 Task: Add an event with the title Webinar: Advanced Social Media Marketing Tactics, date '2023/10/12', time 8:30 AM to 10:30 AMand add a description: During the discussion, both the employee and the supervisor (or relevant stakeholders) will have an opportunity to share their perspectives, observations, and concerns. The focus will be on understanding the underlying reasons for the performance issues, identifying any obstacles or challenges, and jointly developing a plan for improvement.Select event color  Tomato . Add location for the event as: Copenhagen, Denmark, logged in from the account softage.4@softage.netand send the event invitation to softage.10@softage.net and softage.1@softage.net. Set a reminder for the event Weekly on Sunday
Action: Mouse moved to (73, 83)
Screenshot: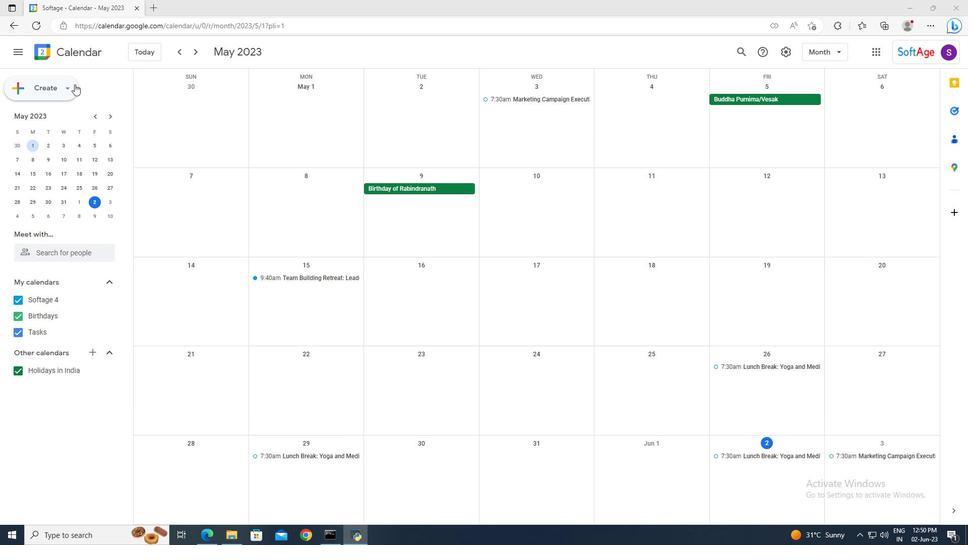 
Action: Mouse pressed left at (73, 83)
Screenshot: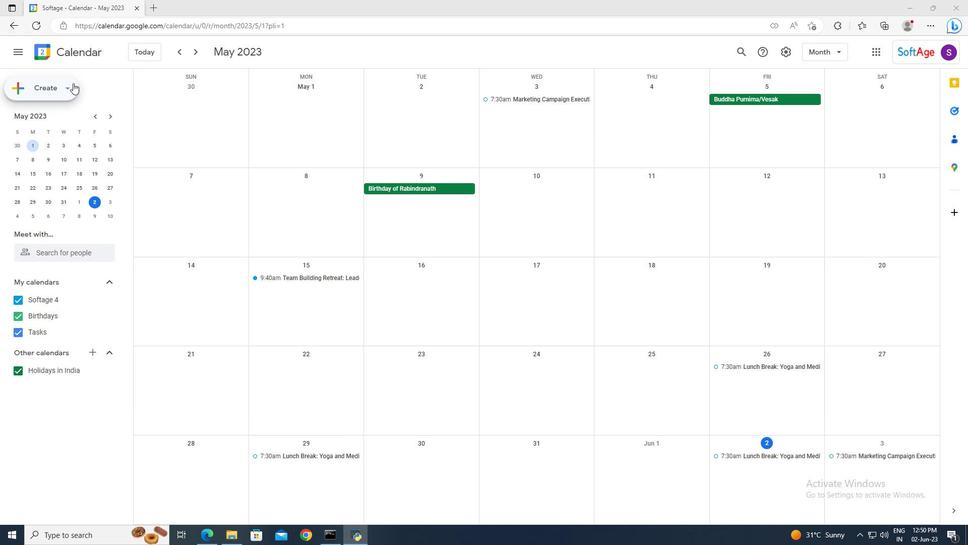 
Action: Mouse moved to (71, 114)
Screenshot: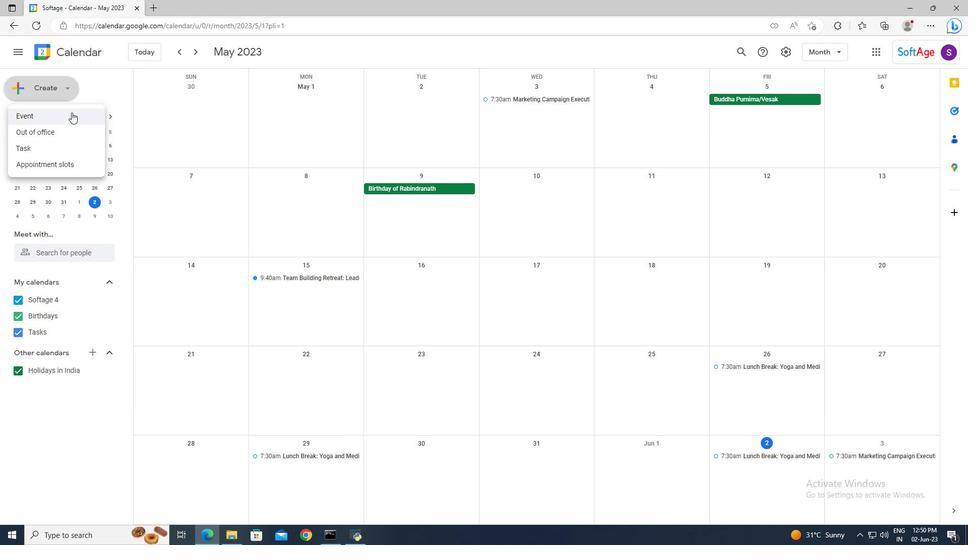 
Action: Mouse pressed left at (71, 114)
Screenshot: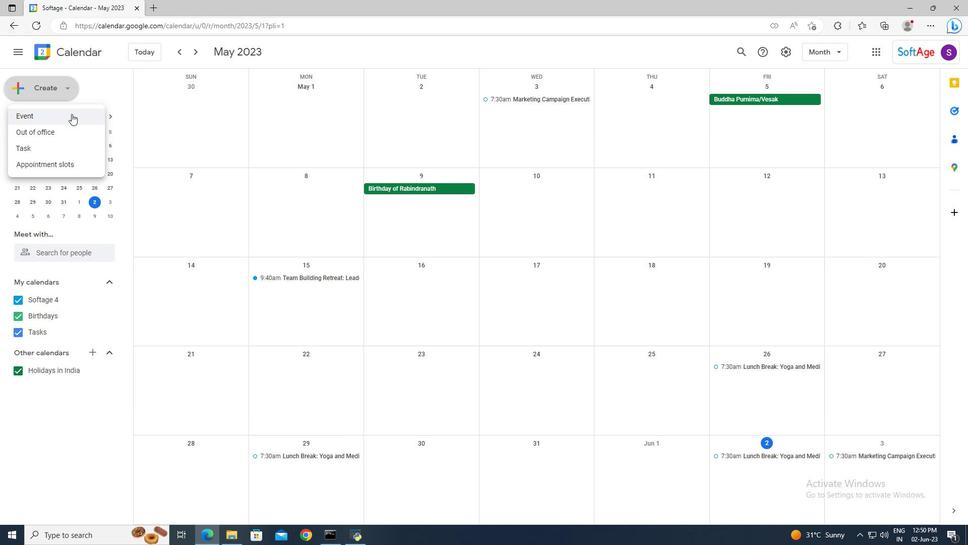 
Action: Mouse moved to (161, 339)
Screenshot: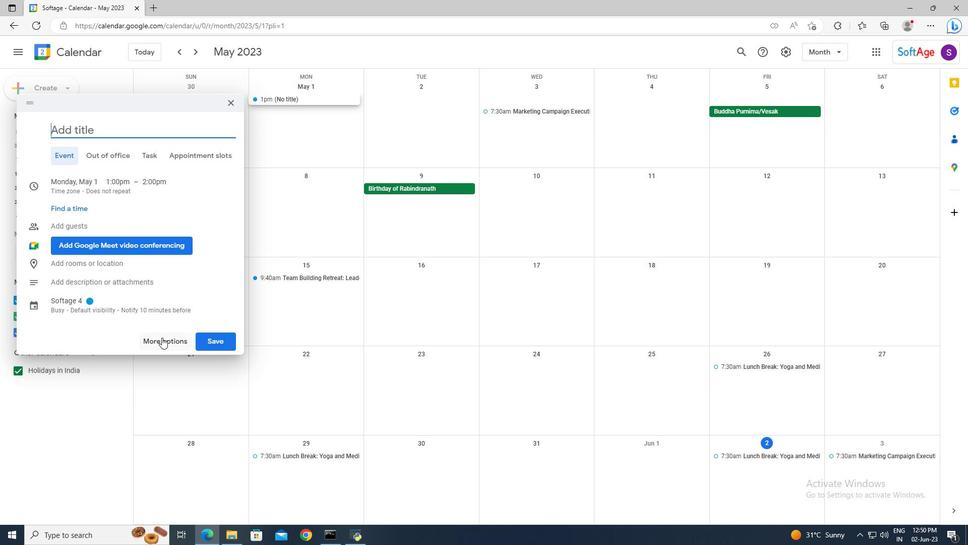 
Action: Mouse pressed left at (161, 339)
Screenshot: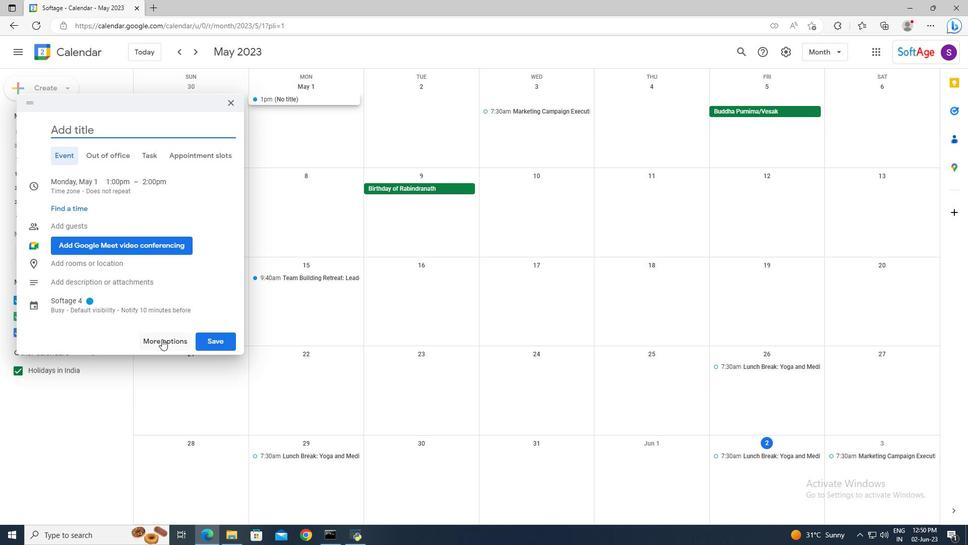 
Action: Mouse moved to (113, 61)
Screenshot: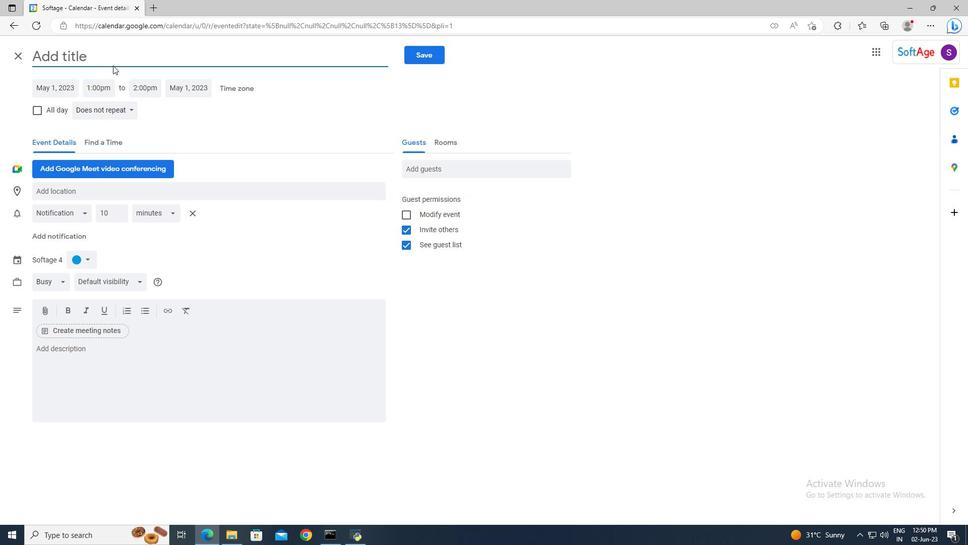 
Action: Mouse pressed left at (113, 61)
Screenshot: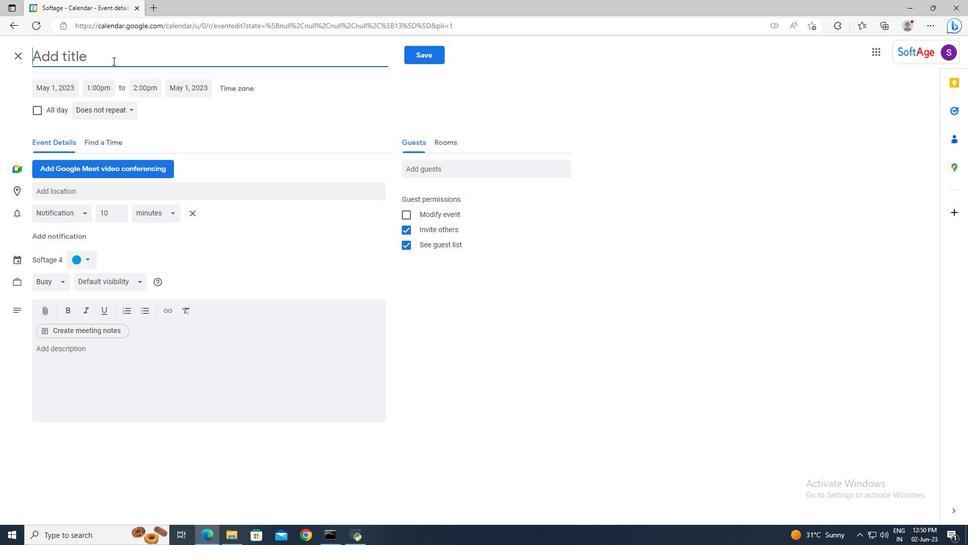 
Action: Mouse moved to (112, 60)
Screenshot: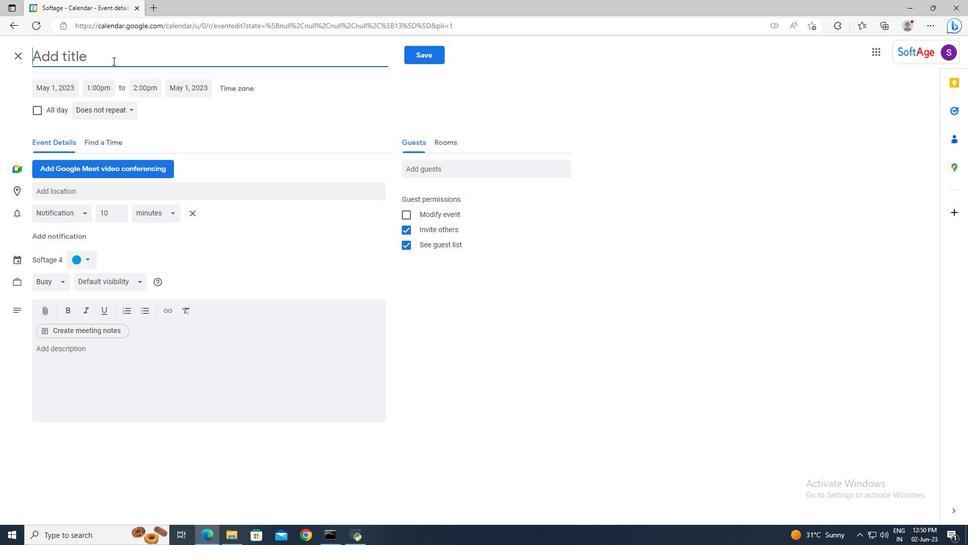 
Action: Key pressed <Key.shift>Webinar<Key.shift>:<Key.space><Key.shift>Advanced<Key.space><Key.shift_r>Social<Key.space><Key.shift>Media<Key.space><Key.shift>Marketing<Key.space><Key.shift>Tactics
Screenshot: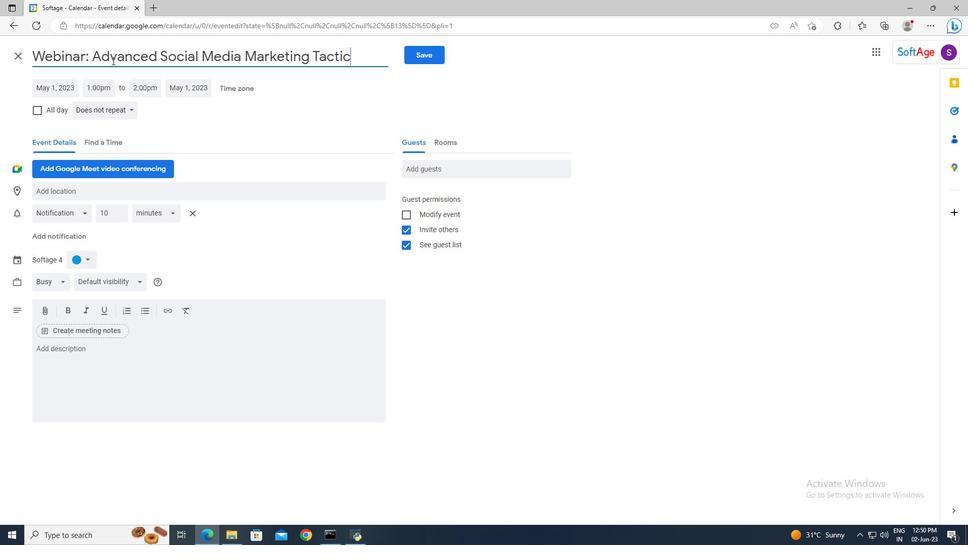 
Action: Mouse moved to (64, 86)
Screenshot: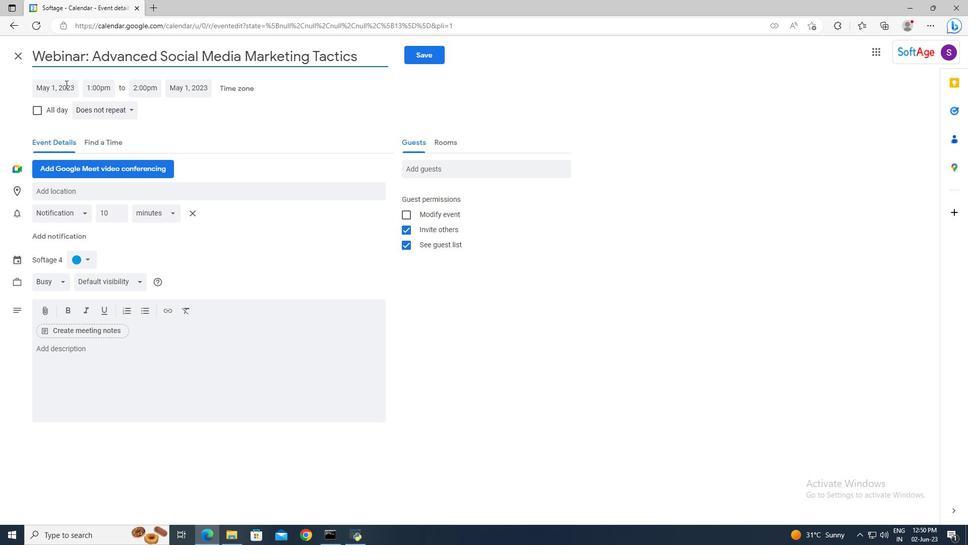 
Action: Mouse pressed left at (64, 86)
Screenshot: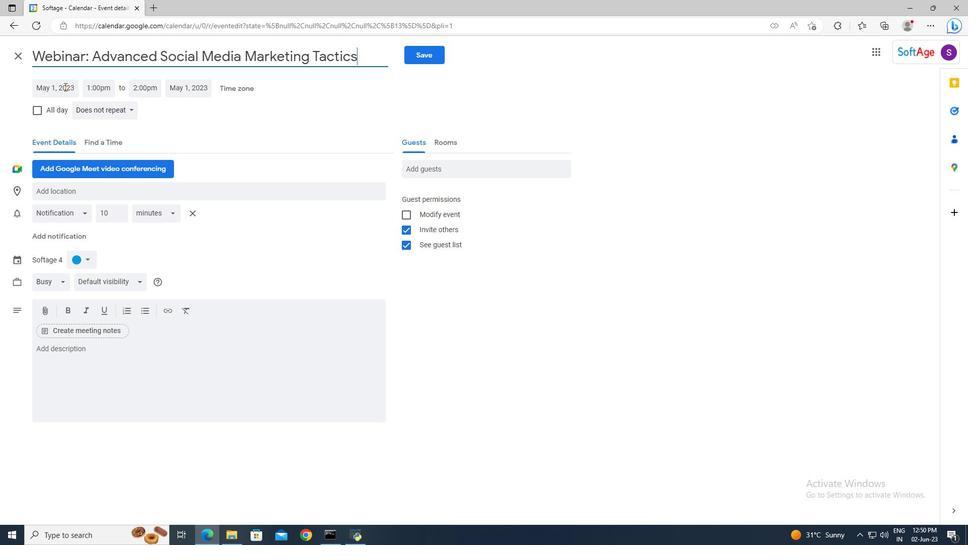 
Action: Mouse moved to (156, 107)
Screenshot: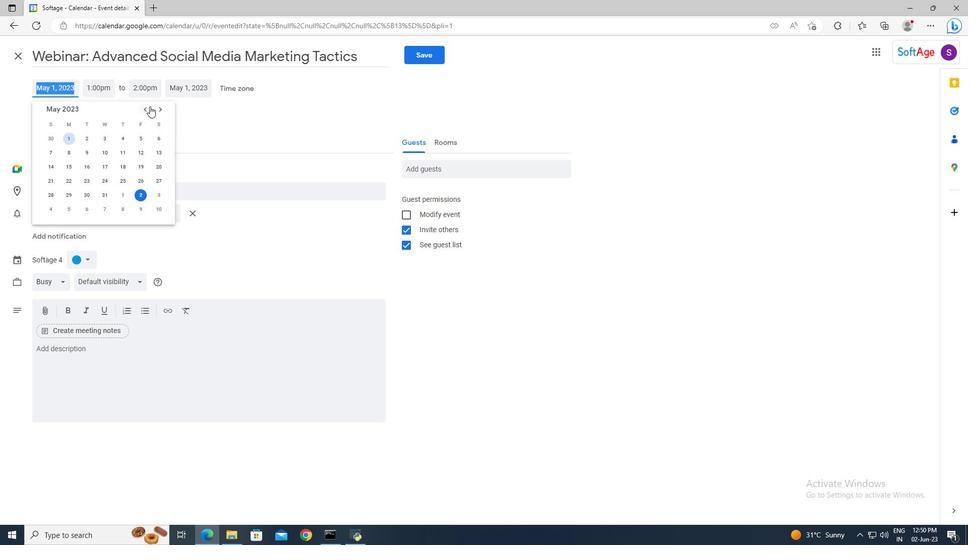 
Action: Mouse pressed left at (156, 107)
Screenshot: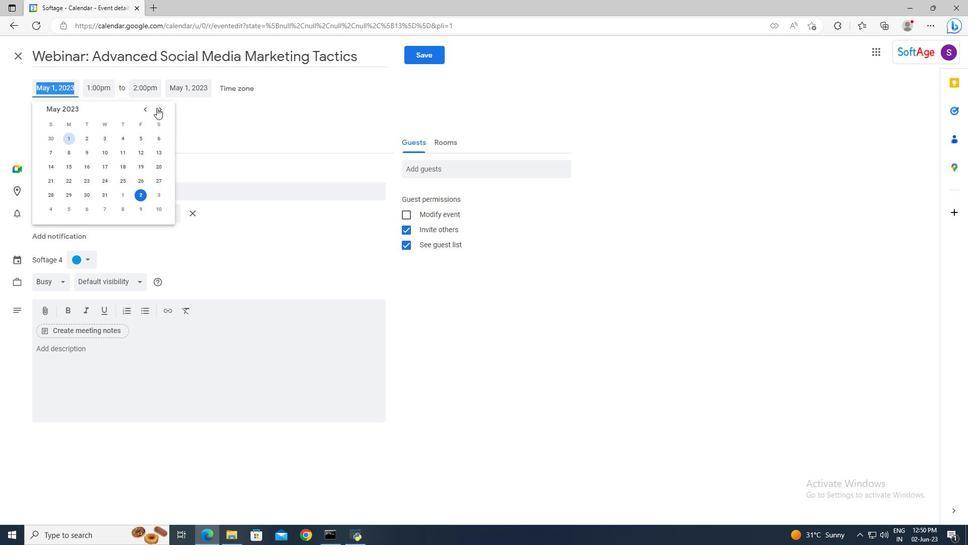 
Action: Mouse pressed left at (156, 107)
Screenshot: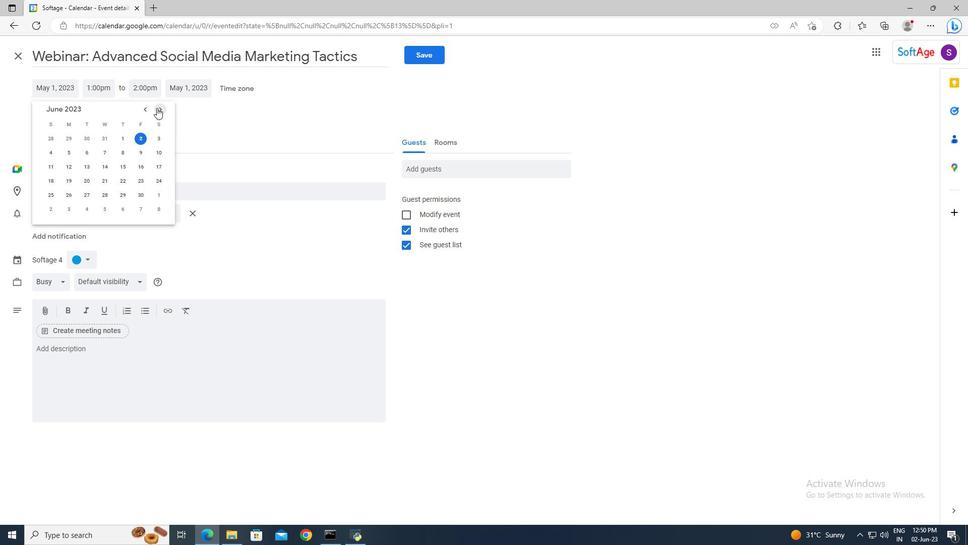 
Action: Mouse pressed left at (156, 107)
Screenshot: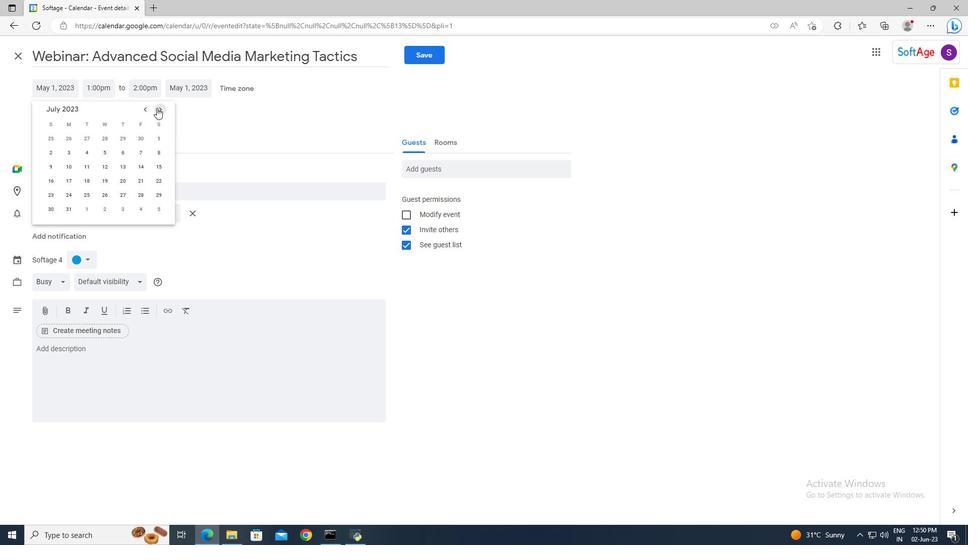 
Action: Mouse pressed left at (156, 107)
Screenshot: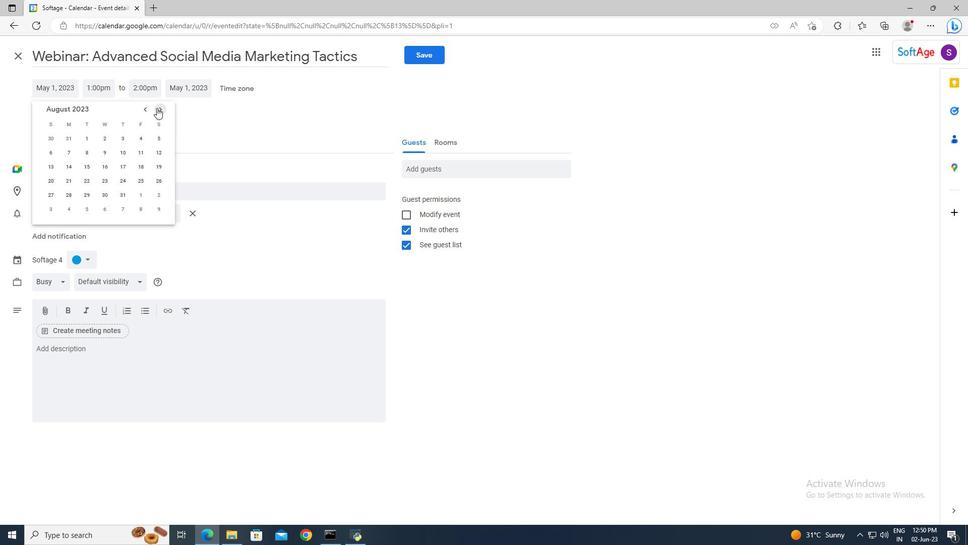
Action: Mouse pressed left at (156, 107)
Screenshot: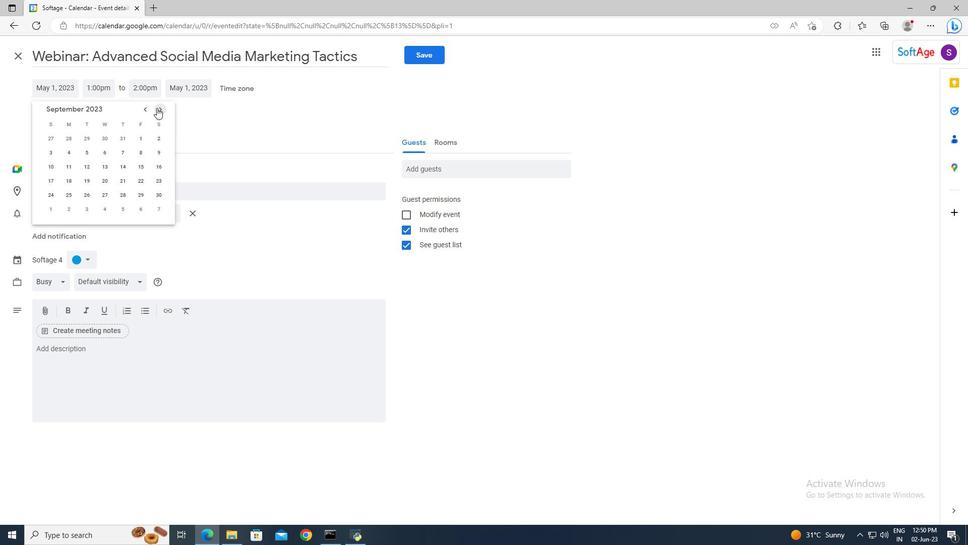 
Action: Mouse moved to (124, 147)
Screenshot: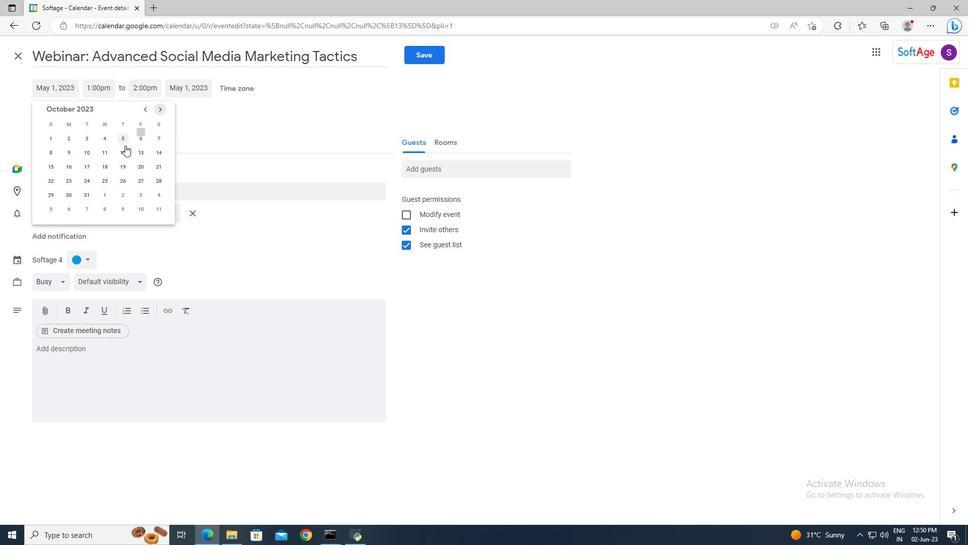 
Action: Mouse pressed left at (124, 147)
Screenshot: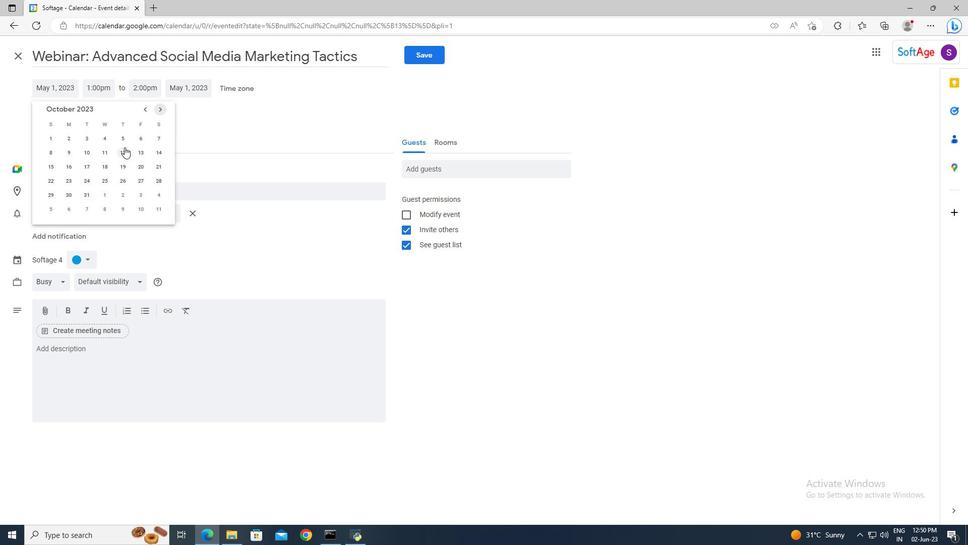 
Action: Mouse moved to (103, 93)
Screenshot: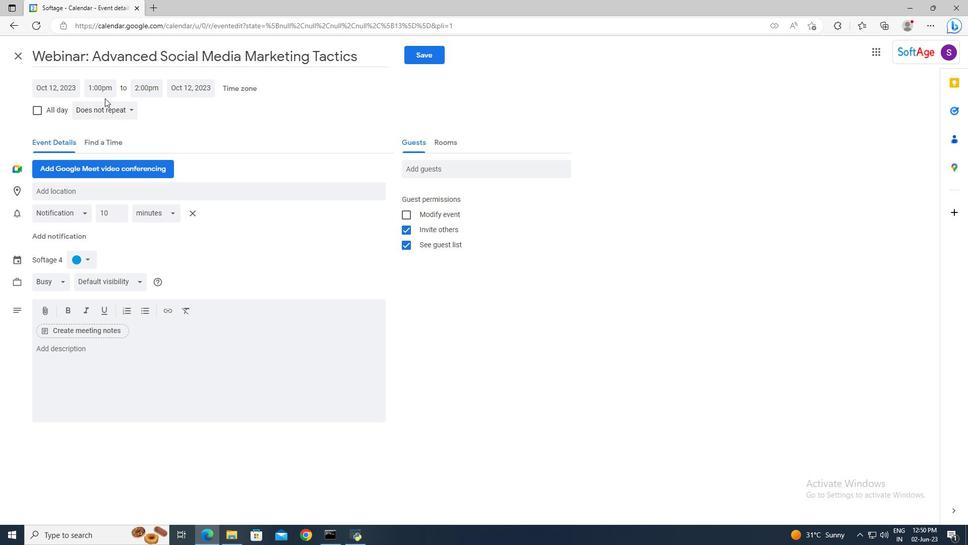 
Action: Mouse pressed left at (103, 93)
Screenshot: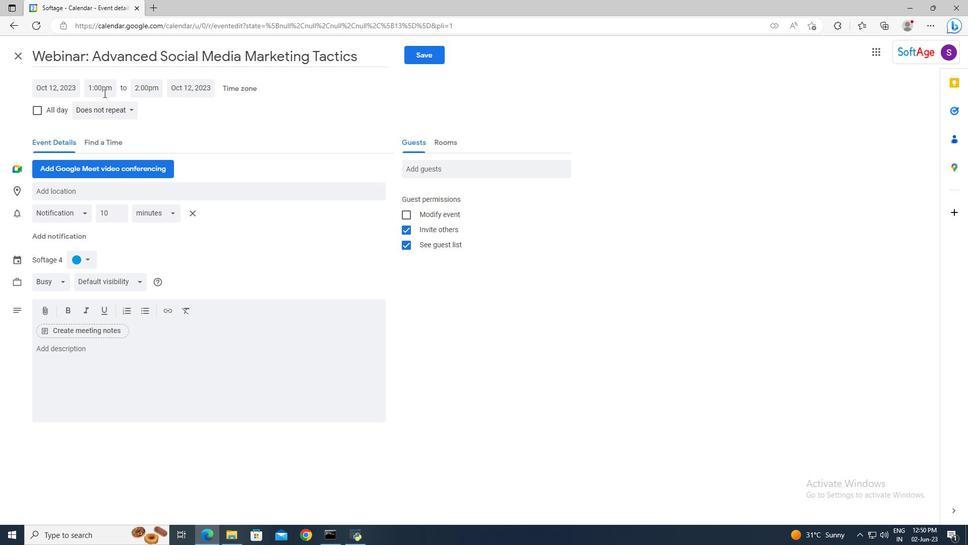 
Action: Key pressed 8<Key.shift>:30<Key.space><Key.shift>AM<Key.enter>
Screenshot: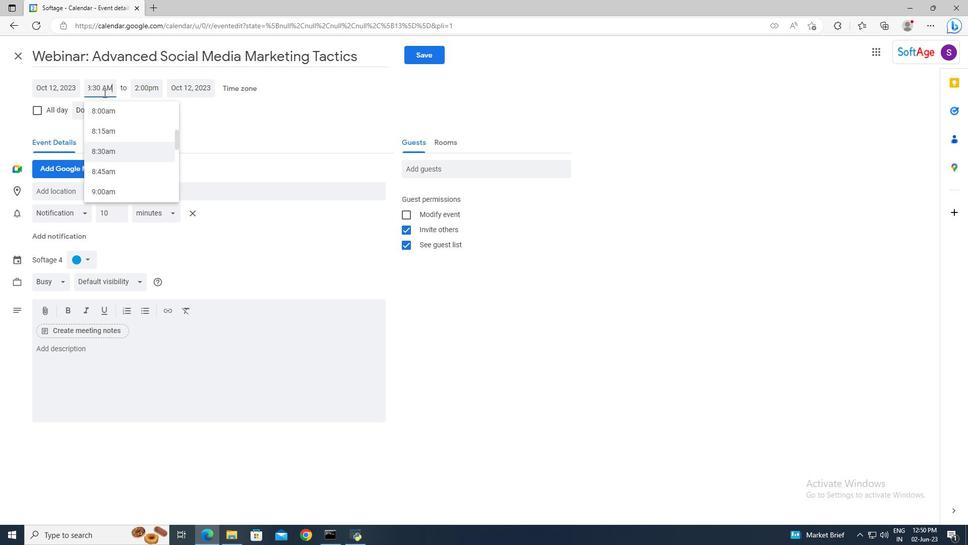 
Action: Mouse moved to (144, 90)
Screenshot: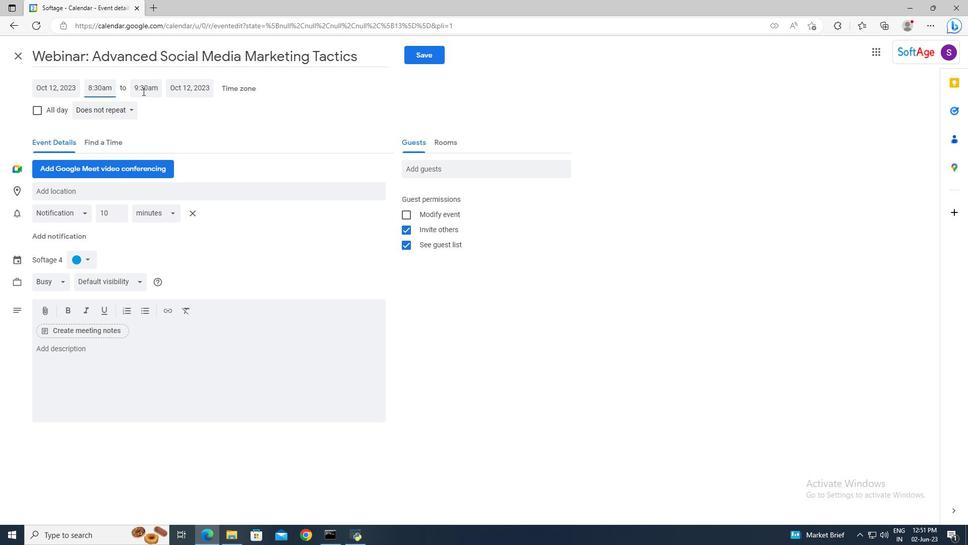 
Action: Mouse pressed left at (144, 90)
Screenshot: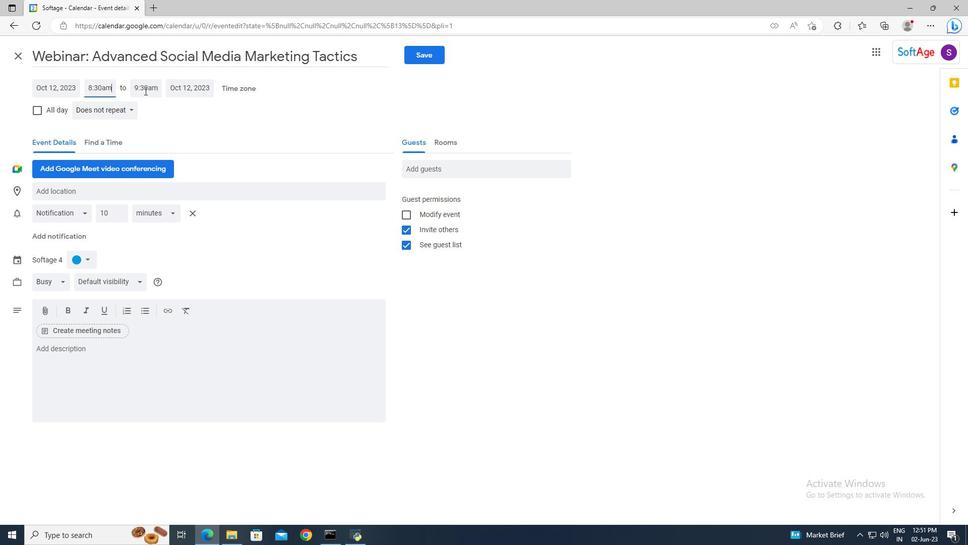 
Action: Key pressed 10<Key.shift>:30<Key.space><Key.shift>AM<Key.enter>
Screenshot: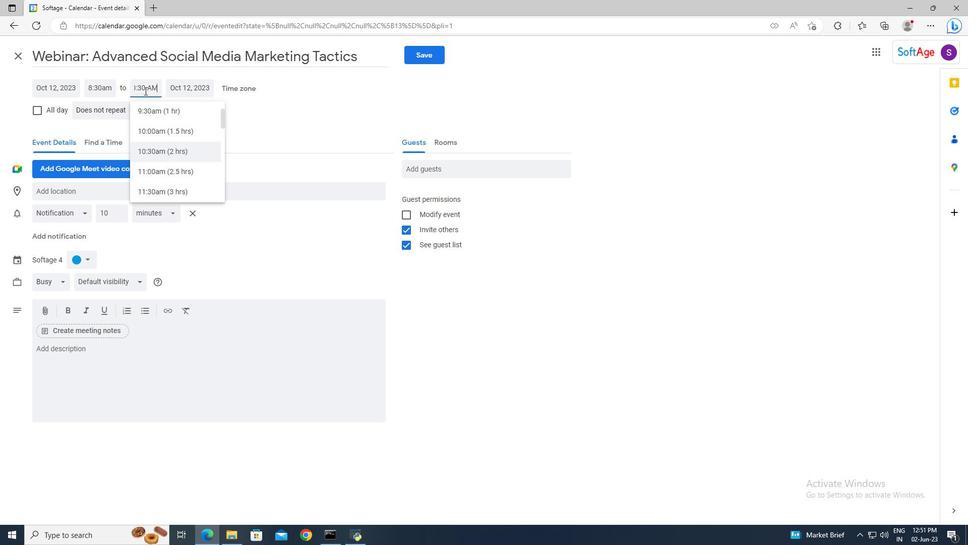 
Action: Mouse moved to (111, 349)
Screenshot: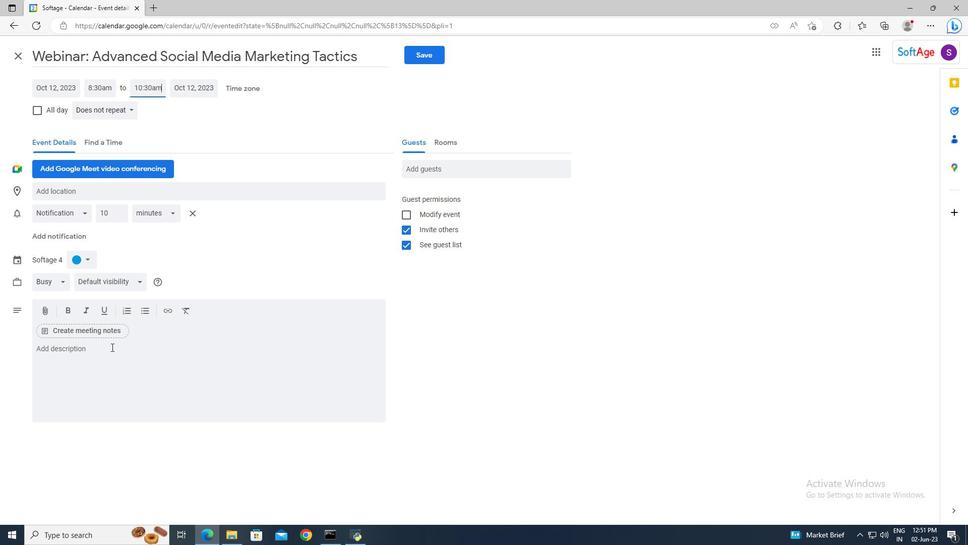 
Action: Mouse pressed left at (111, 349)
Screenshot: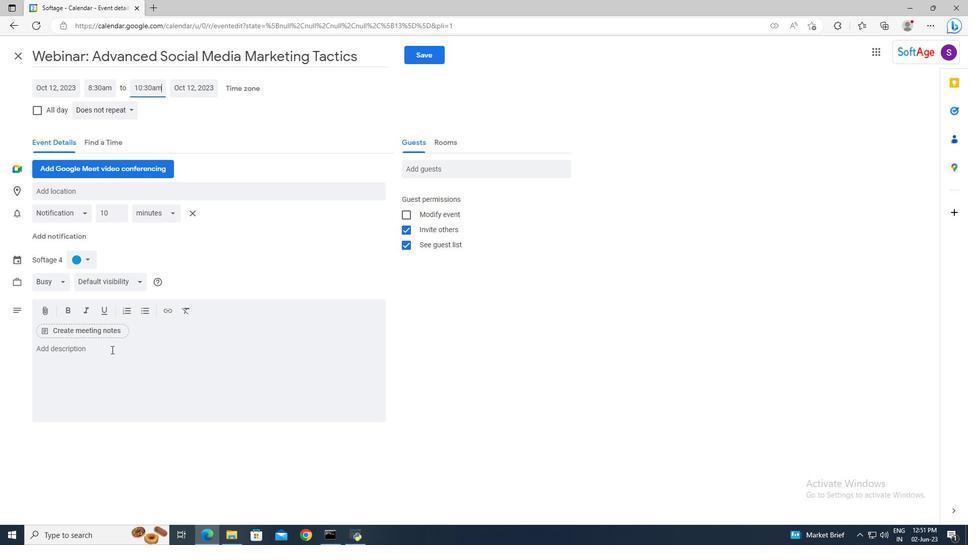 
Action: Key pressed <Key.shift>During<Key.space>the<Key.space>discussion,<Key.space>both<Key.space>the<Key.space>employee<Key.space>and<Key.space>the<Key.space>supervisor<Key.space><Key.shift>(or<Key.space>relevant<Key.space>stakeholders<Key.shift>)<Key.space>will<Key.space>have<Key.space>an<Key.space>opportunity<Key.space>to<Key.space>share<Key.space>their<Key.space>perspectives,<Key.space>obj<Key.backspace>servations,<Key.space>and<Key.space>concerns.<Key.space><Key.shift>The<Key.space>focus<Key.space>will<Key.space>be<Key.space>on<Key.space>understanding<Key.space>the<Key.space>underlying<Key.space>reasons<Key.space>for<Key.space>the<Key.space>performance<Key.space>issues,<Key.space>identifying<Key.space>any<Key.space>obstacles<Key.space>or<Key.space>challenges,<Key.space>and<Key.space>jointly<Key.space>developing<Key.space>a<Key.space>plan<Key.space>for<Key.space>improvement.
Screenshot: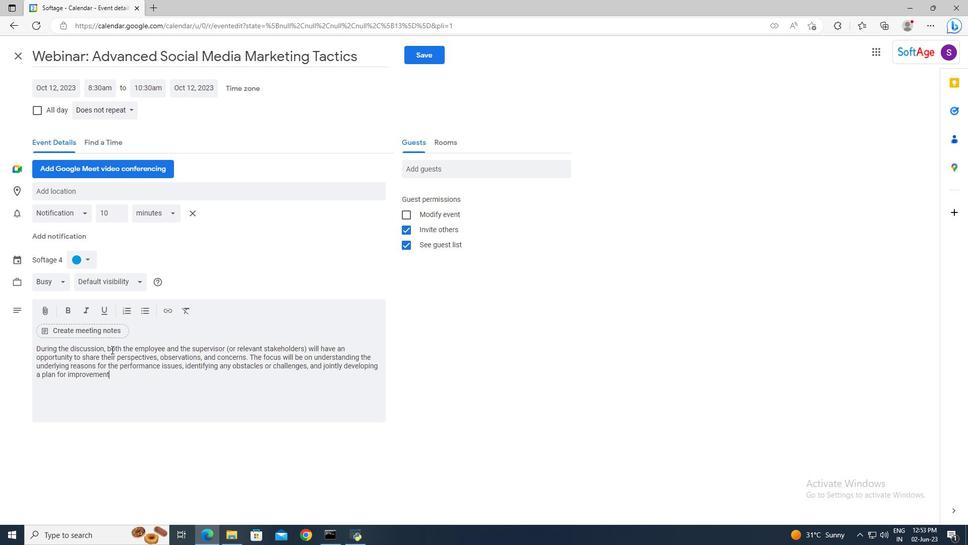 
Action: Mouse moved to (88, 261)
Screenshot: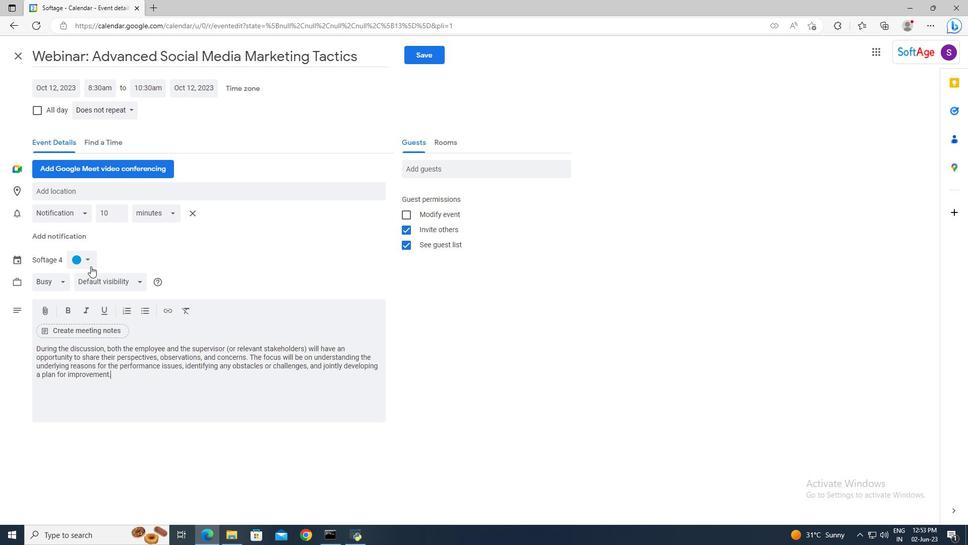 
Action: Mouse pressed left at (88, 261)
Screenshot: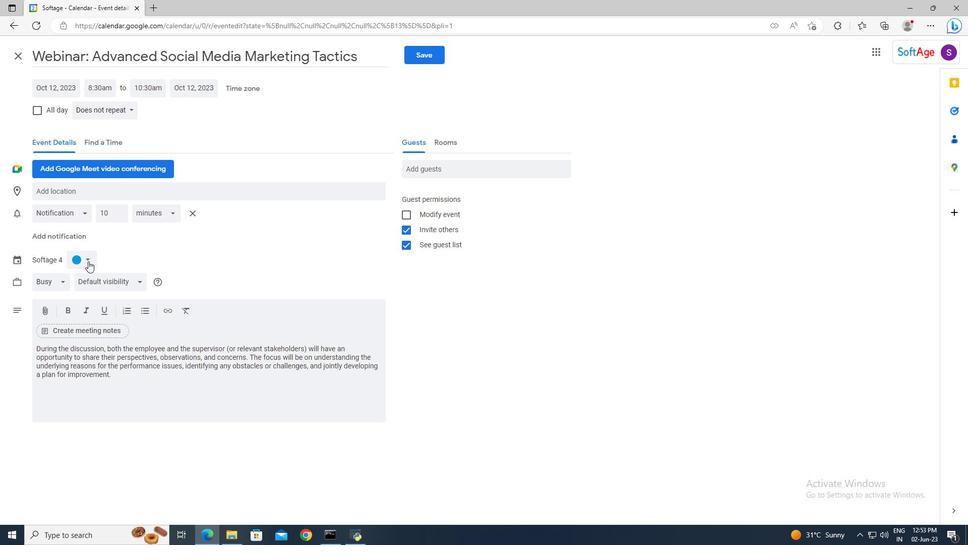 
Action: Mouse moved to (75, 258)
Screenshot: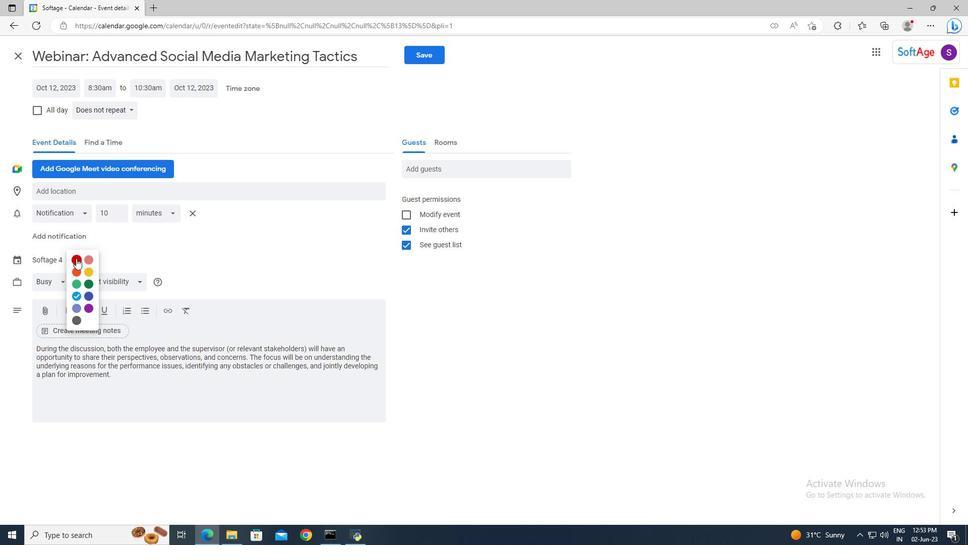 
Action: Mouse pressed left at (75, 258)
Screenshot: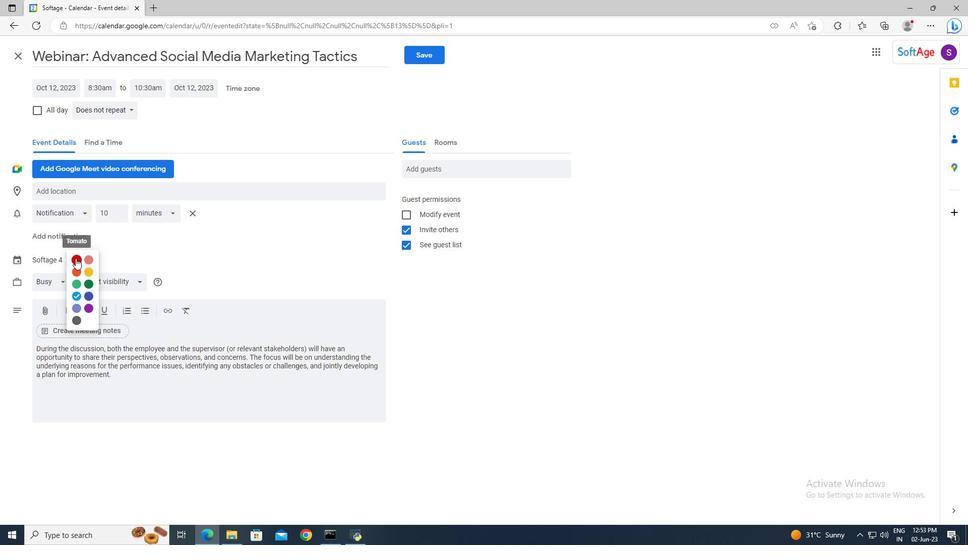 
Action: Mouse moved to (69, 191)
Screenshot: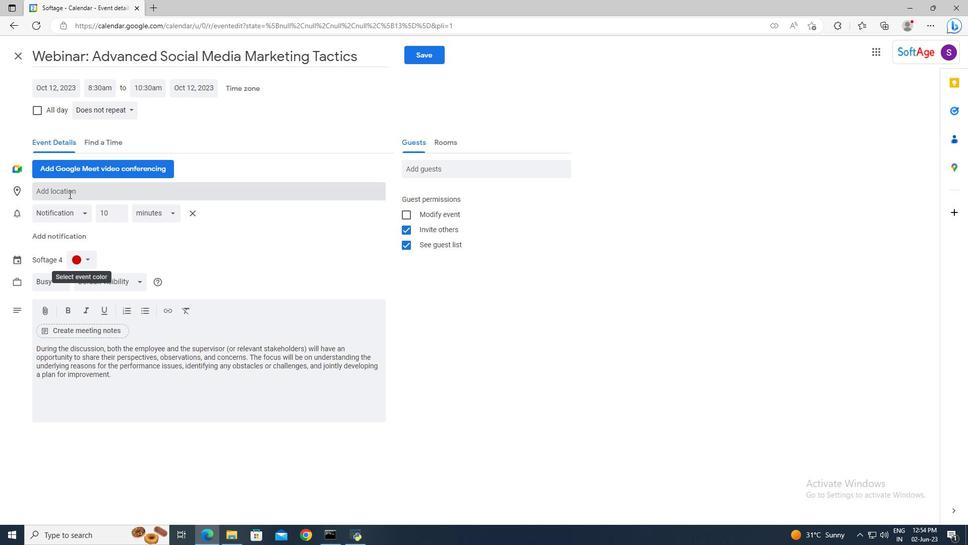 
Action: Mouse pressed left at (69, 191)
Screenshot: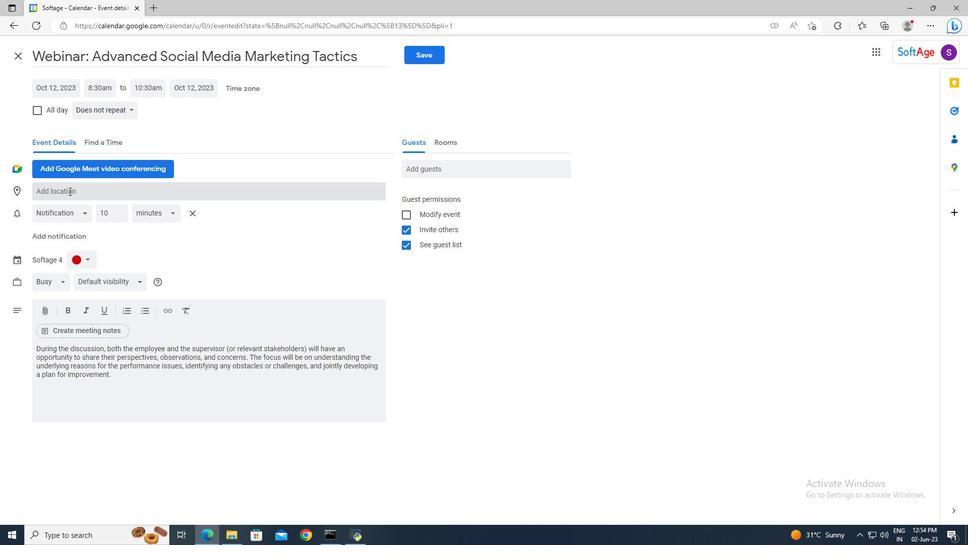 
Action: Key pressed <Key.shift>Copenhagen,<Key.space><Key.shift>Denmark
Screenshot: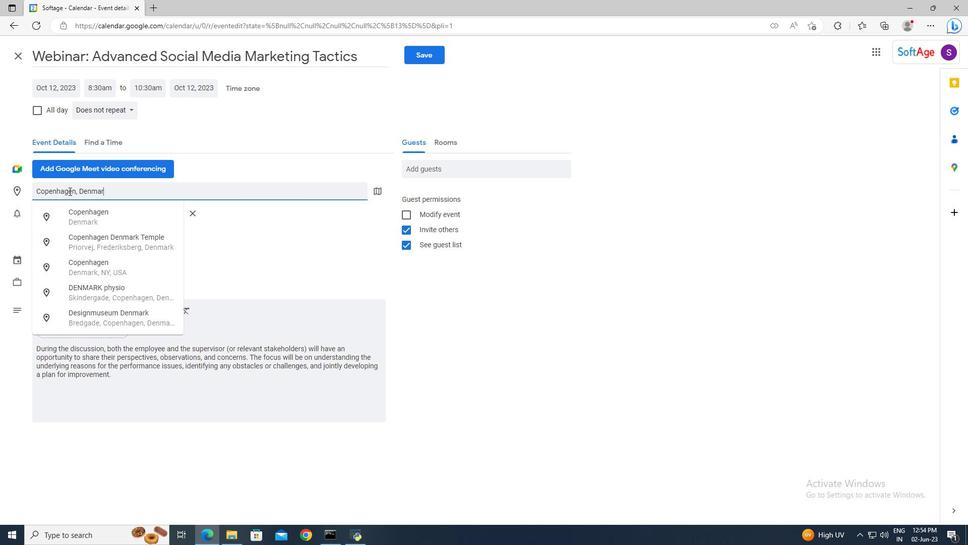 
Action: Mouse moved to (74, 213)
Screenshot: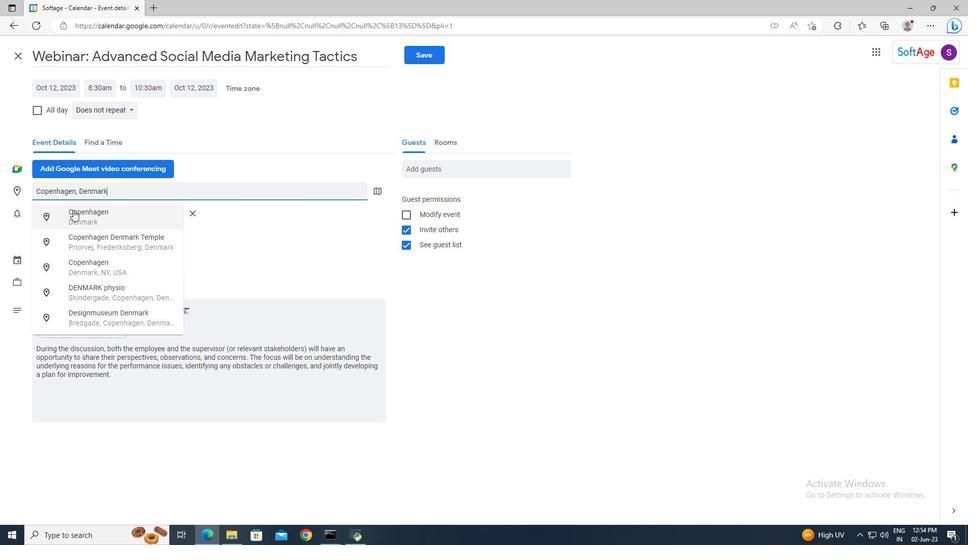 
Action: Mouse pressed left at (74, 213)
Screenshot: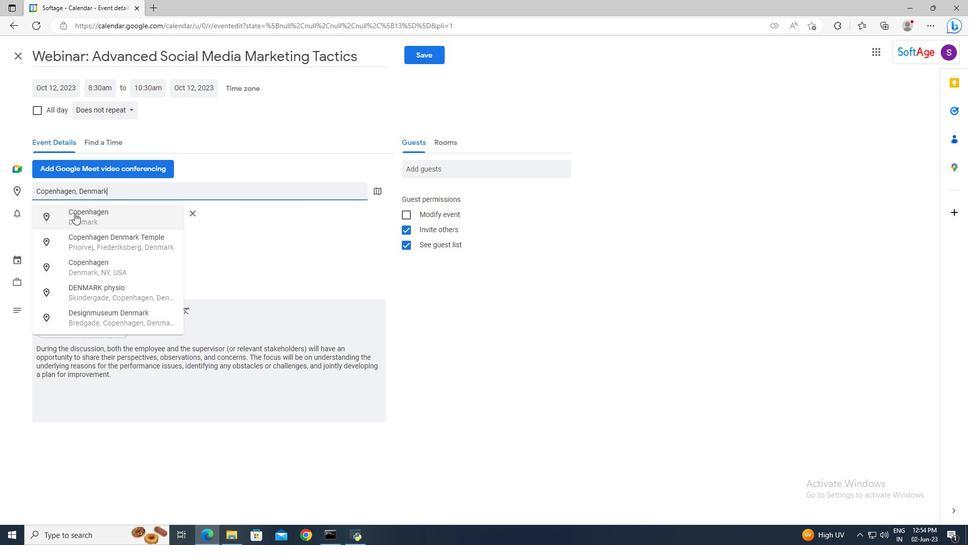 
Action: Mouse moved to (427, 171)
Screenshot: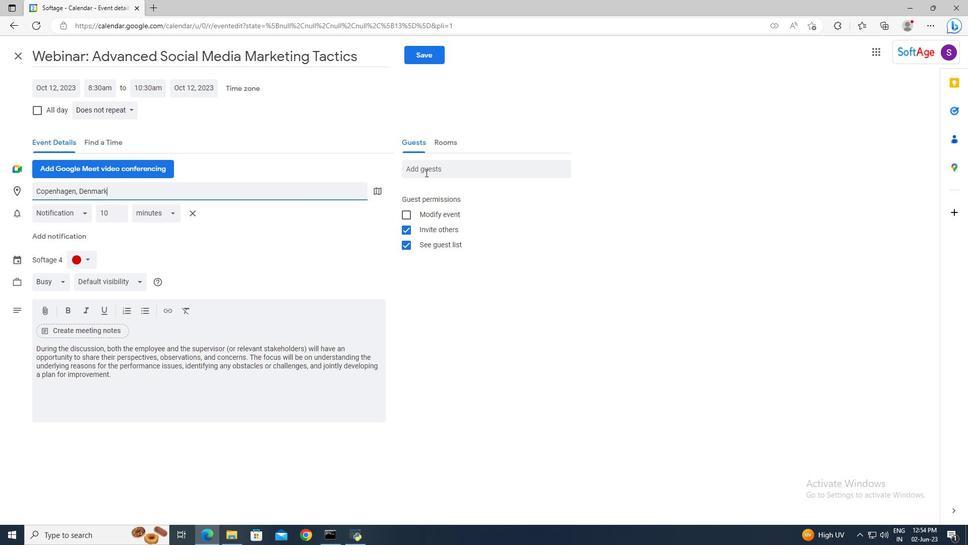 
Action: Mouse pressed left at (427, 171)
Screenshot: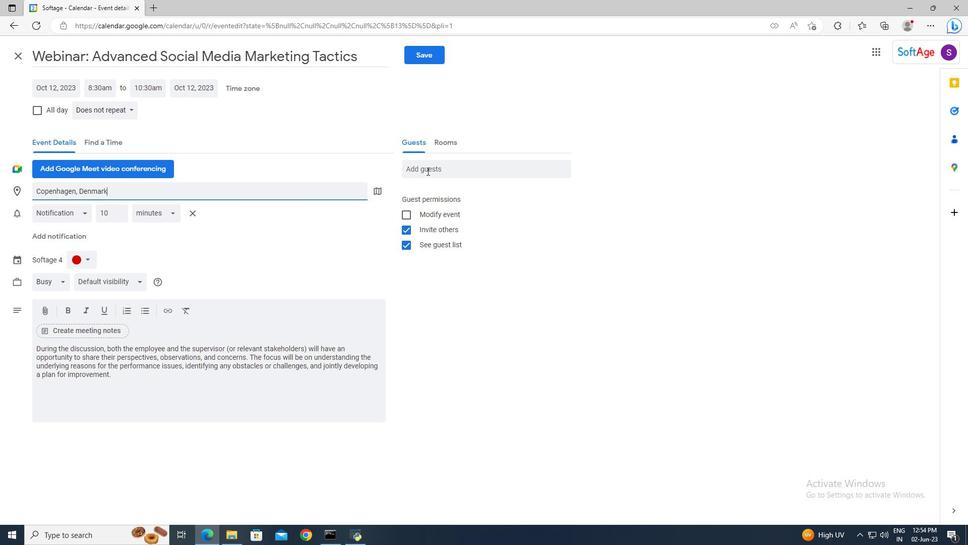 
Action: Key pressed softage.10<Key.shift>@softage.net<Key.enter>
Screenshot: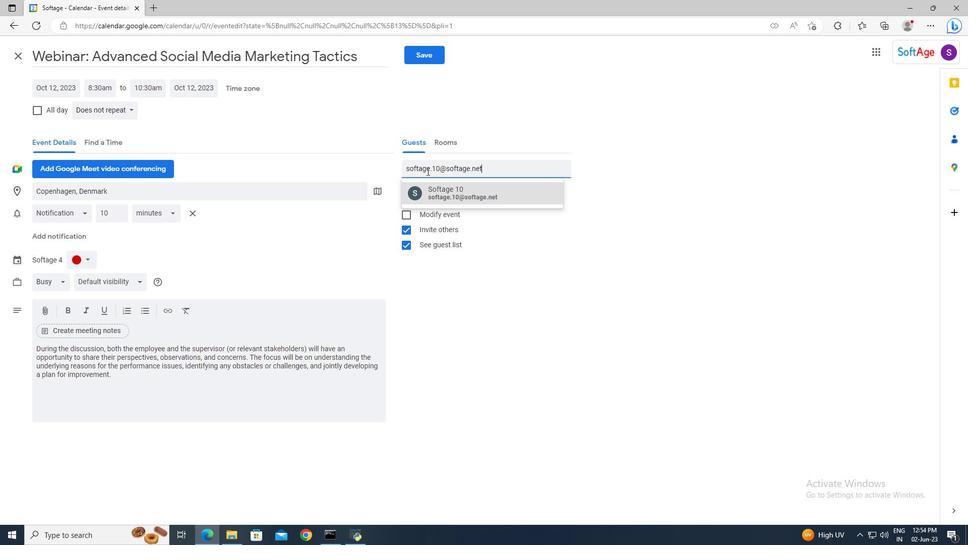 
Action: Mouse pressed left at (427, 171)
Screenshot: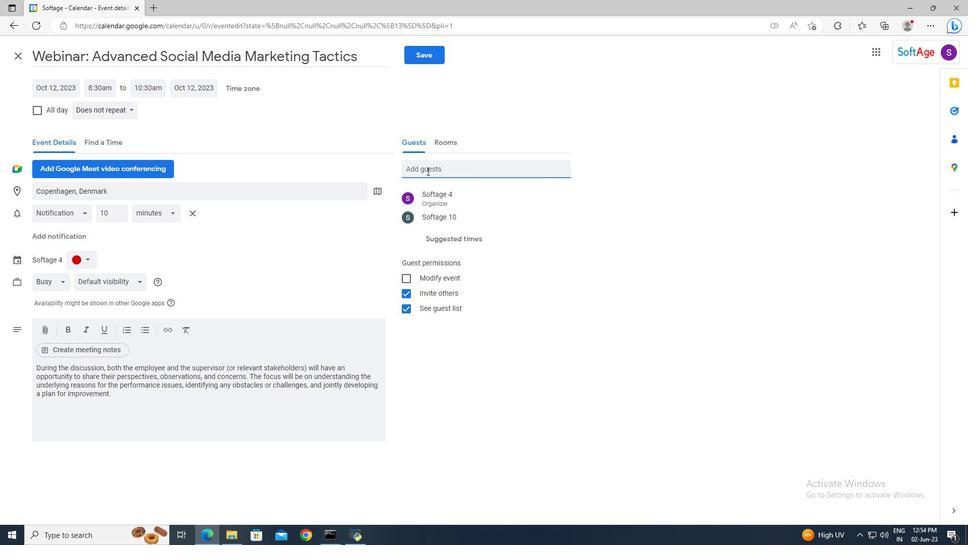
Action: Key pressed spf<Key.backspace><Key.backspace>oftage.1<Key.shift>@softage.net<Key.enter>
Screenshot: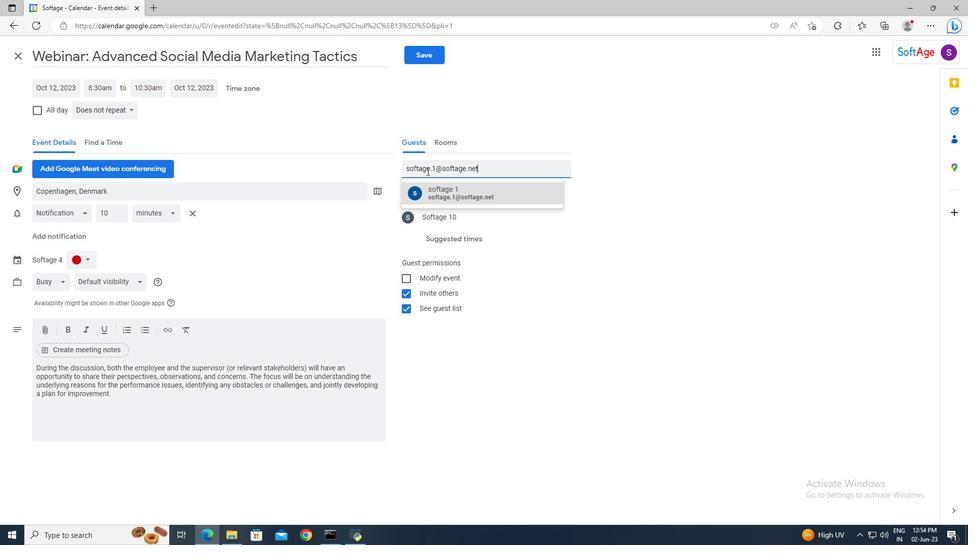 
Action: Mouse moved to (126, 111)
Screenshot: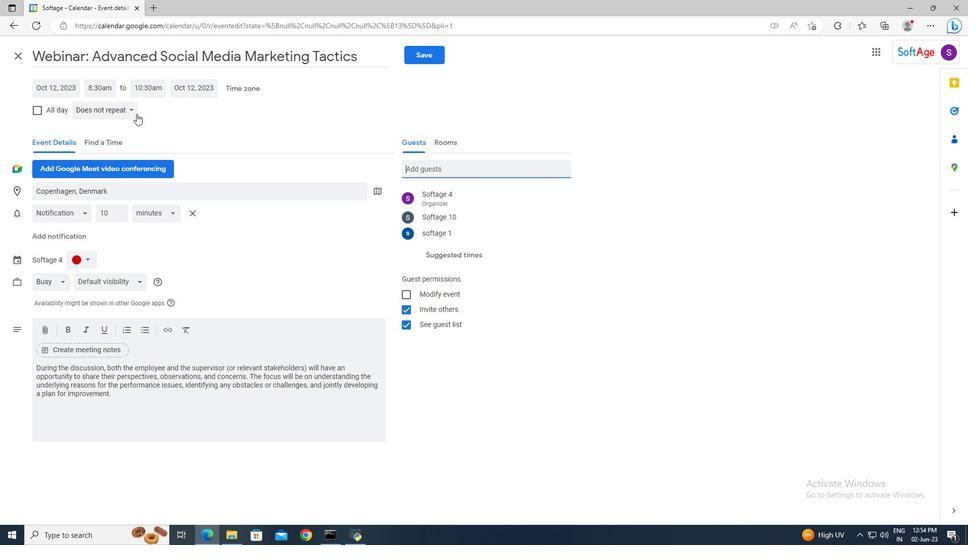
Action: Mouse pressed left at (126, 111)
Screenshot: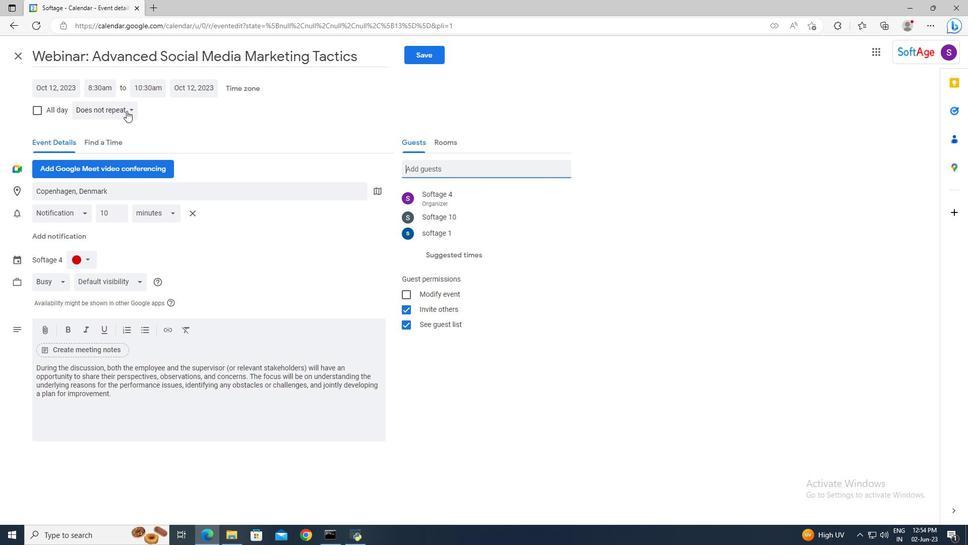 
Action: Mouse moved to (117, 213)
Screenshot: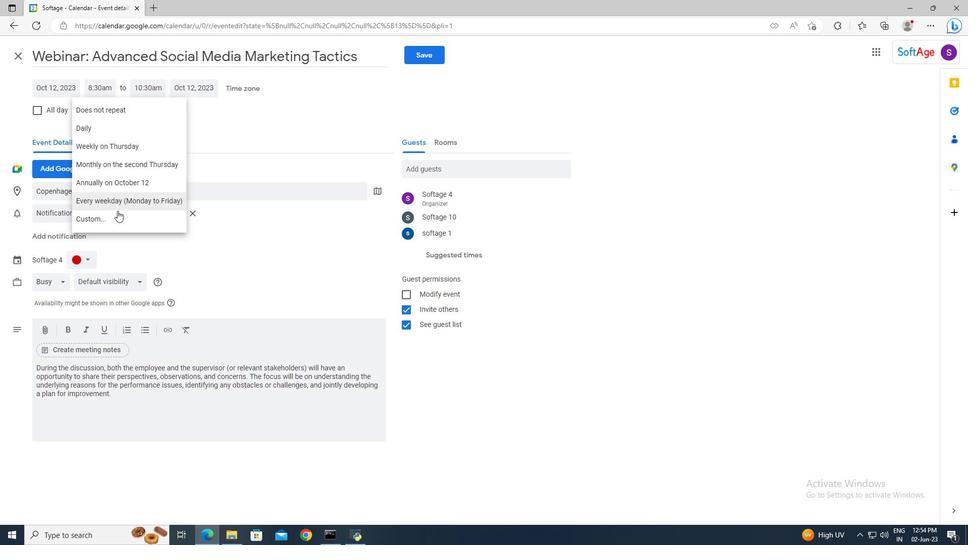 
Action: Mouse pressed left at (117, 213)
Screenshot: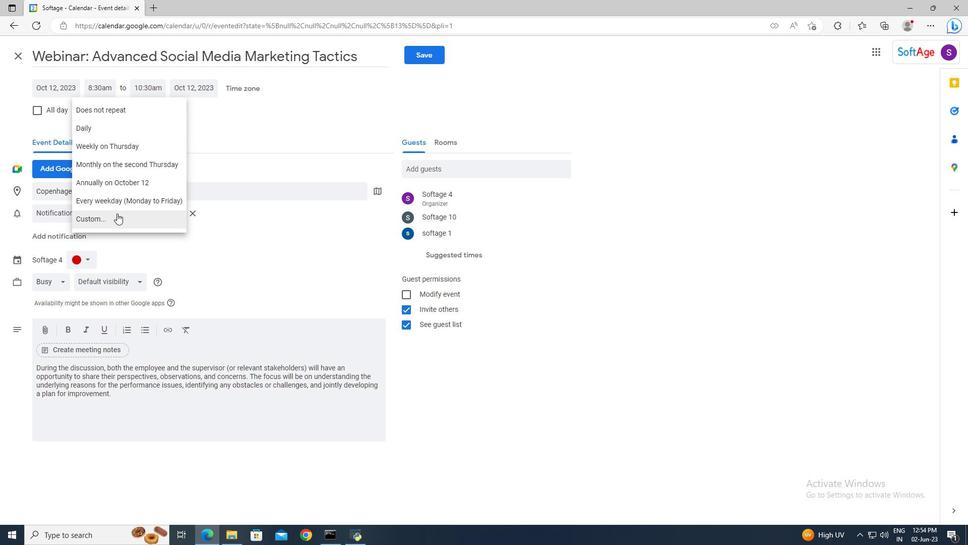 
Action: Mouse moved to (401, 260)
Screenshot: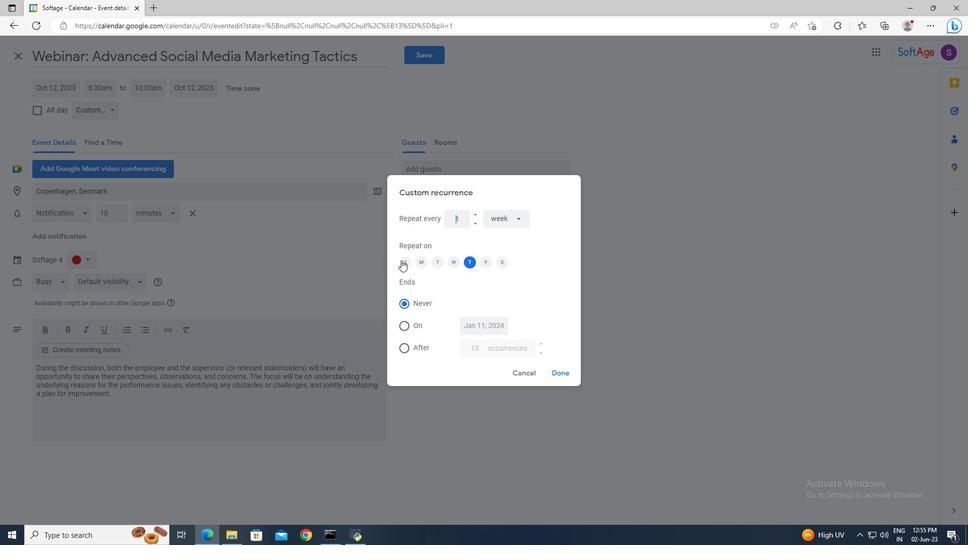 
Action: Mouse pressed left at (401, 260)
Screenshot: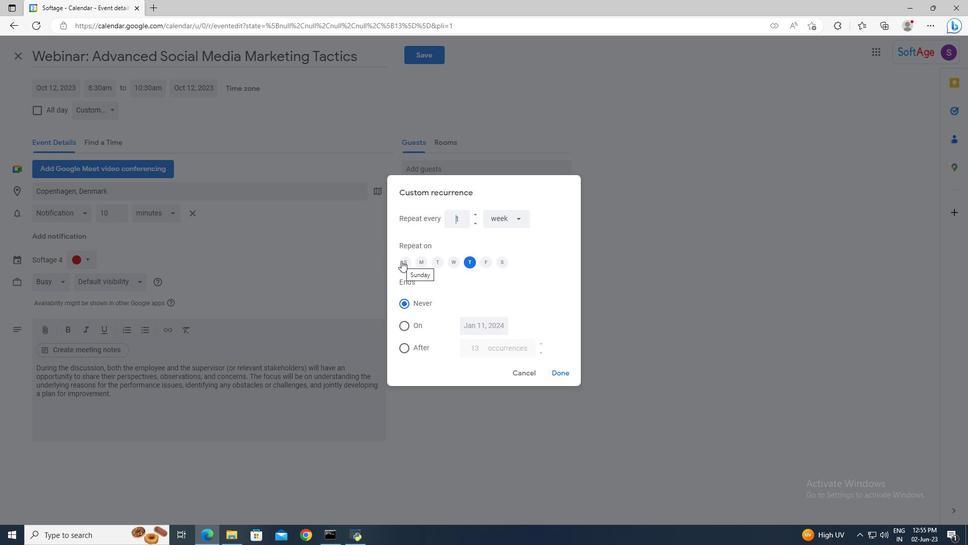 
Action: Mouse moved to (469, 264)
Screenshot: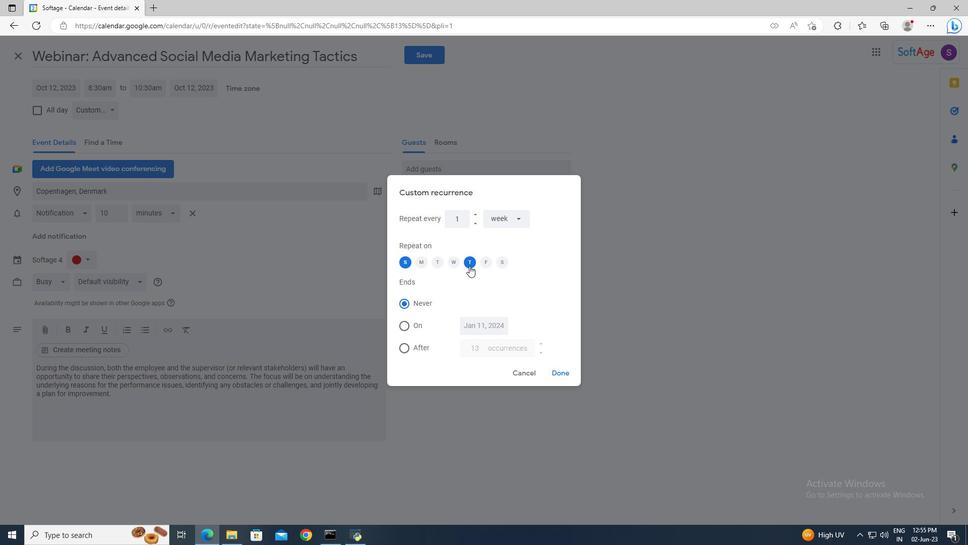 
Action: Mouse pressed left at (469, 264)
Screenshot: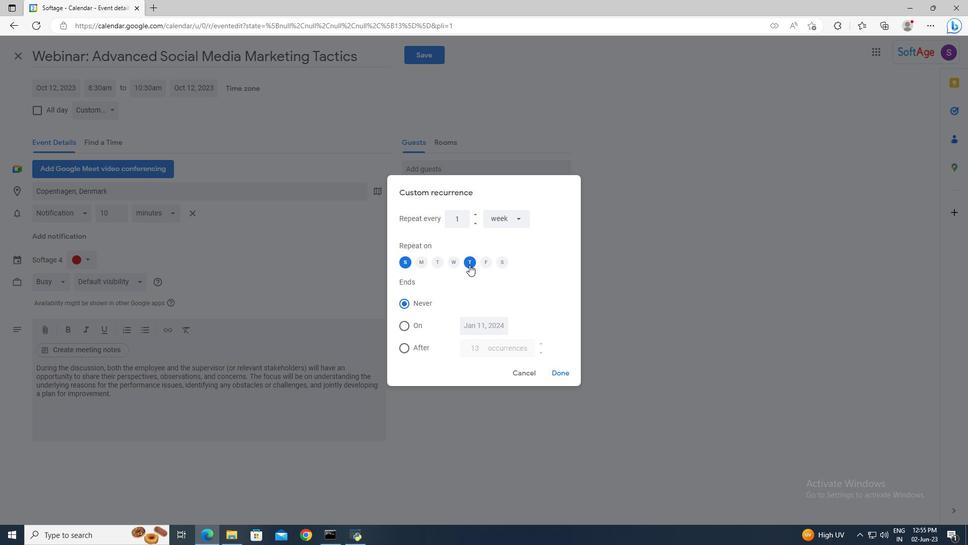 
Action: Mouse moved to (560, 374)
Screenshot: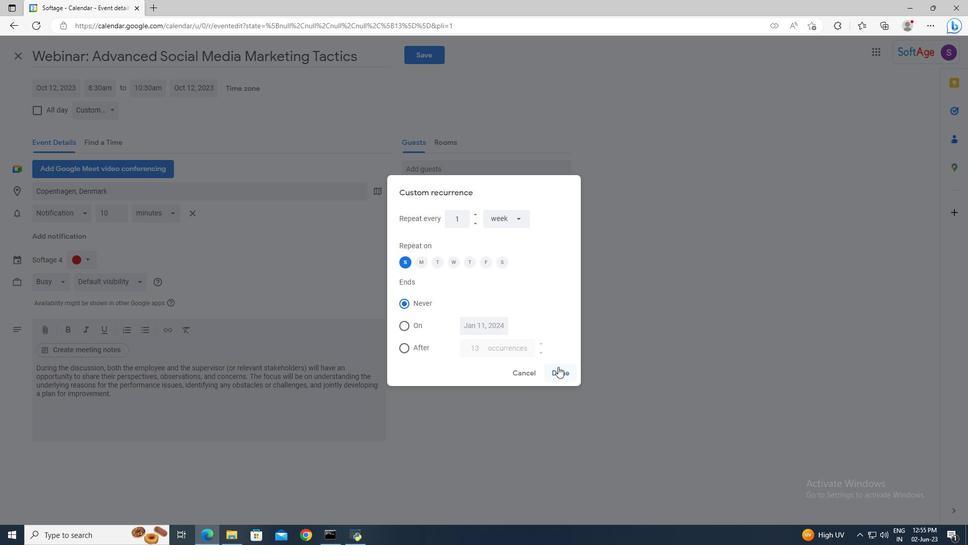 
Action: Mouse pressed left at (560, 374)
Screenshot: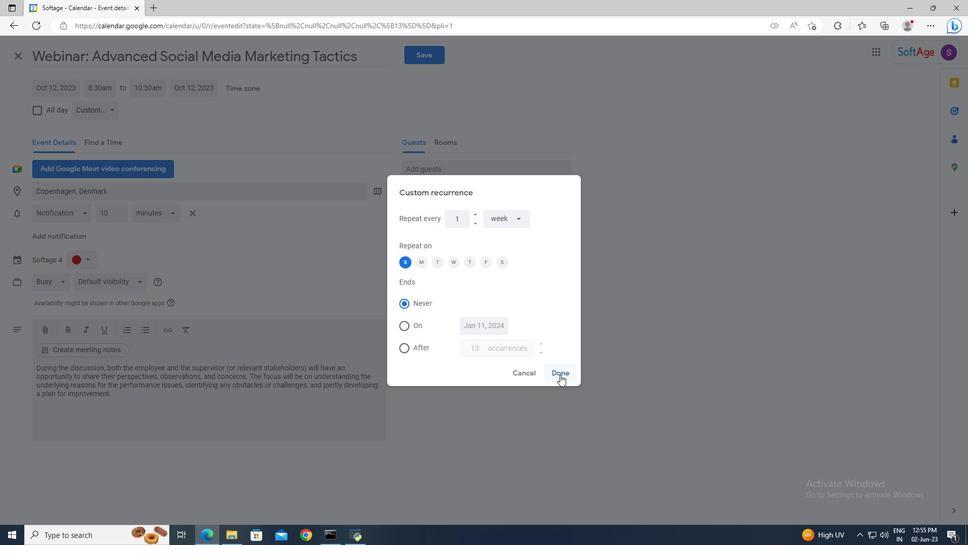
Action: Mouse moved to (438, 59)
Screenshot: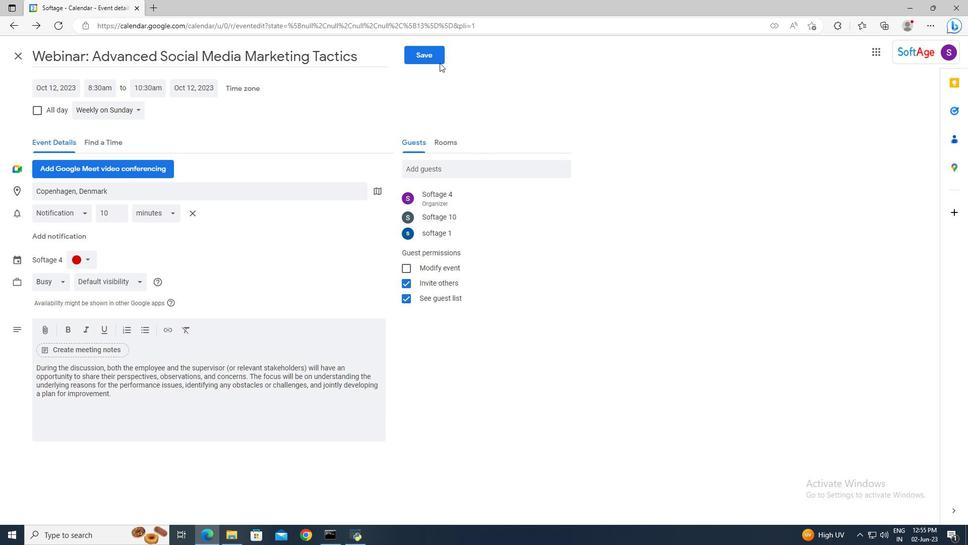 
Action: Mouse pressed left at (438, 59)
Screenshot: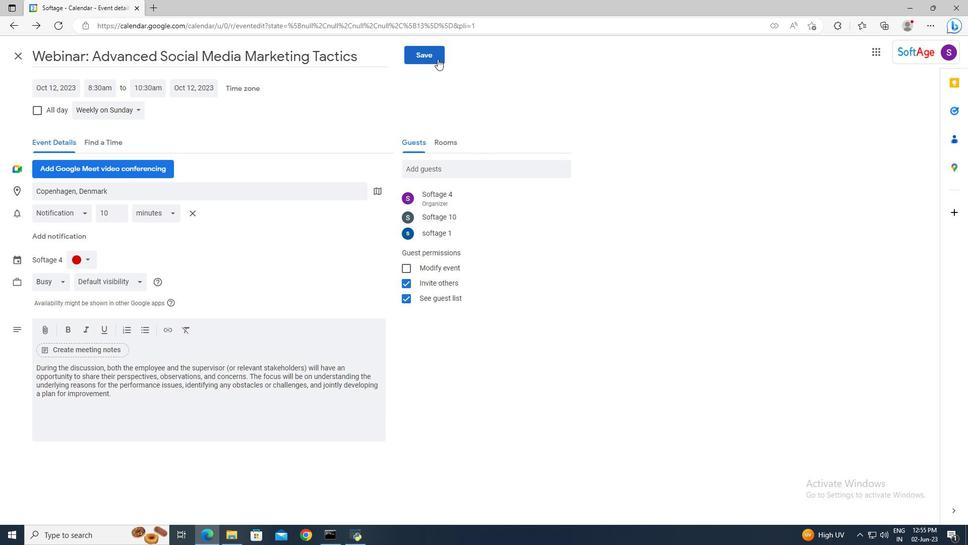 
Action: Mouse moved to (576, 303)
Screenshot: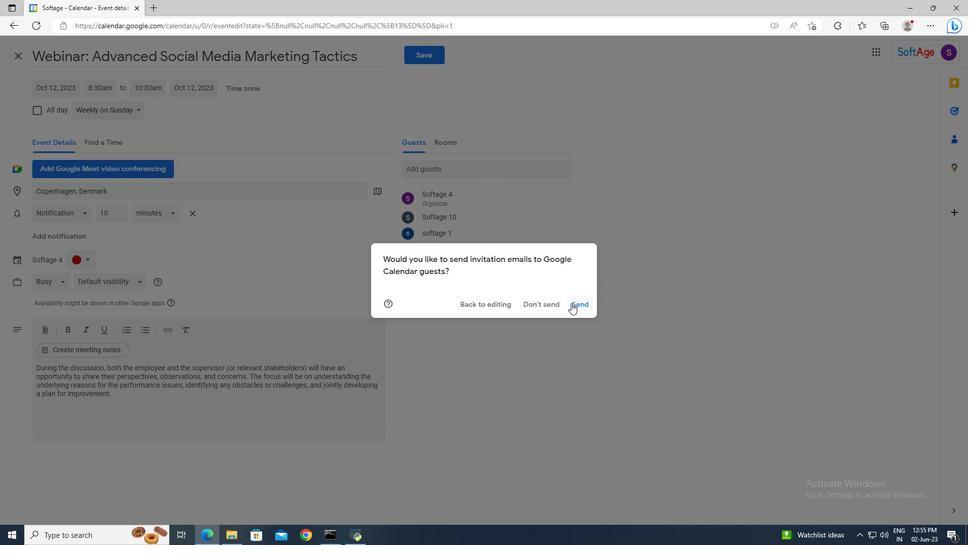 
Action: Mouse pressed left at (576, 303)
Screenshot: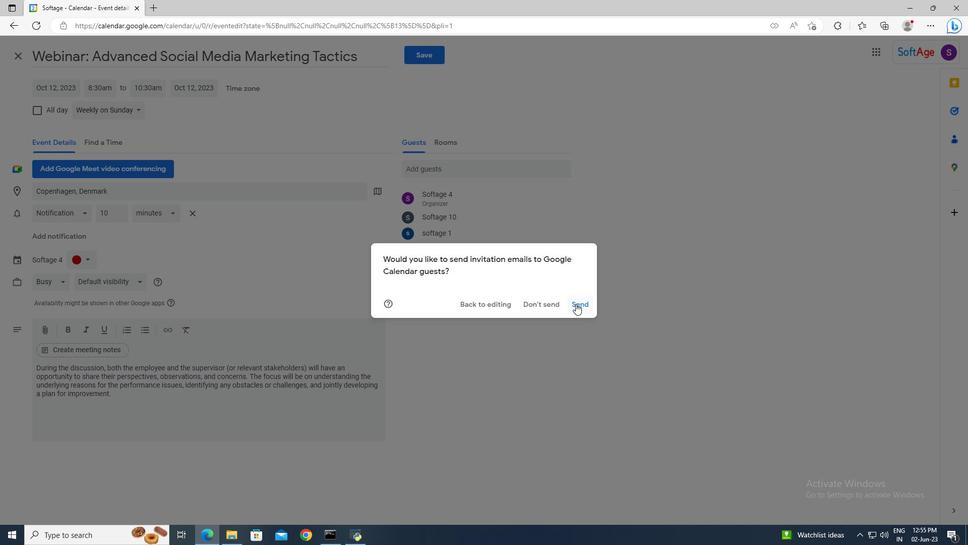 
